 Task: Create List Brand Crisis Management in Board Competitive Intelligence Best Practices to Workspace Backup and Recovery Software. Create List Brand Governance in Board Social Media Advertising Targeting to Workspace Backup and Recovery Software. Create List Brand Analytics in Board Customer Service Self-Service Support Content Creation and Optimization to Workspace Backup and Recovery Software
Action: Mouse moved to (81, 368)
Screenshot: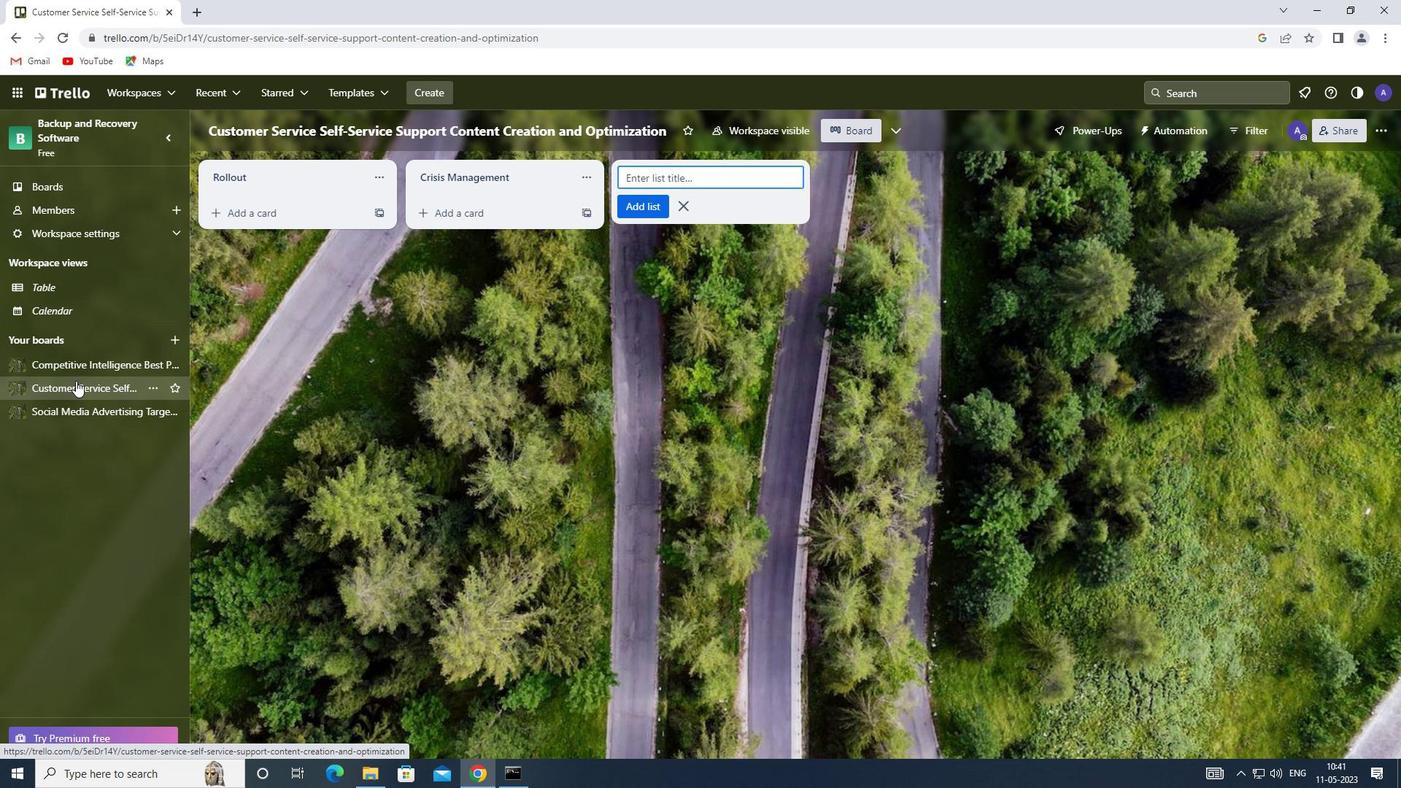
Action: Mouse pressed left at (81, 368)
Screenshot: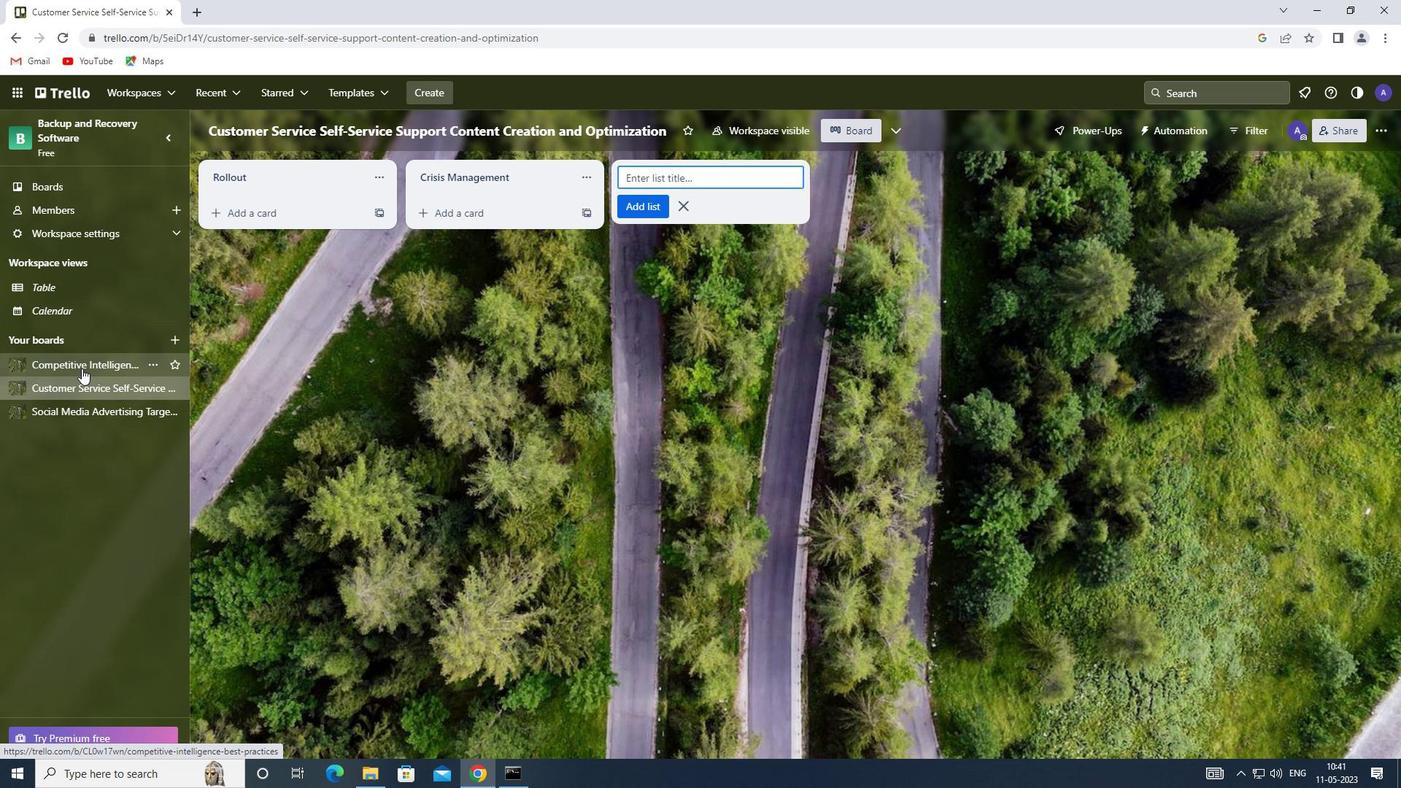
Action: Mouse moved to (642, 174)
Screenshot: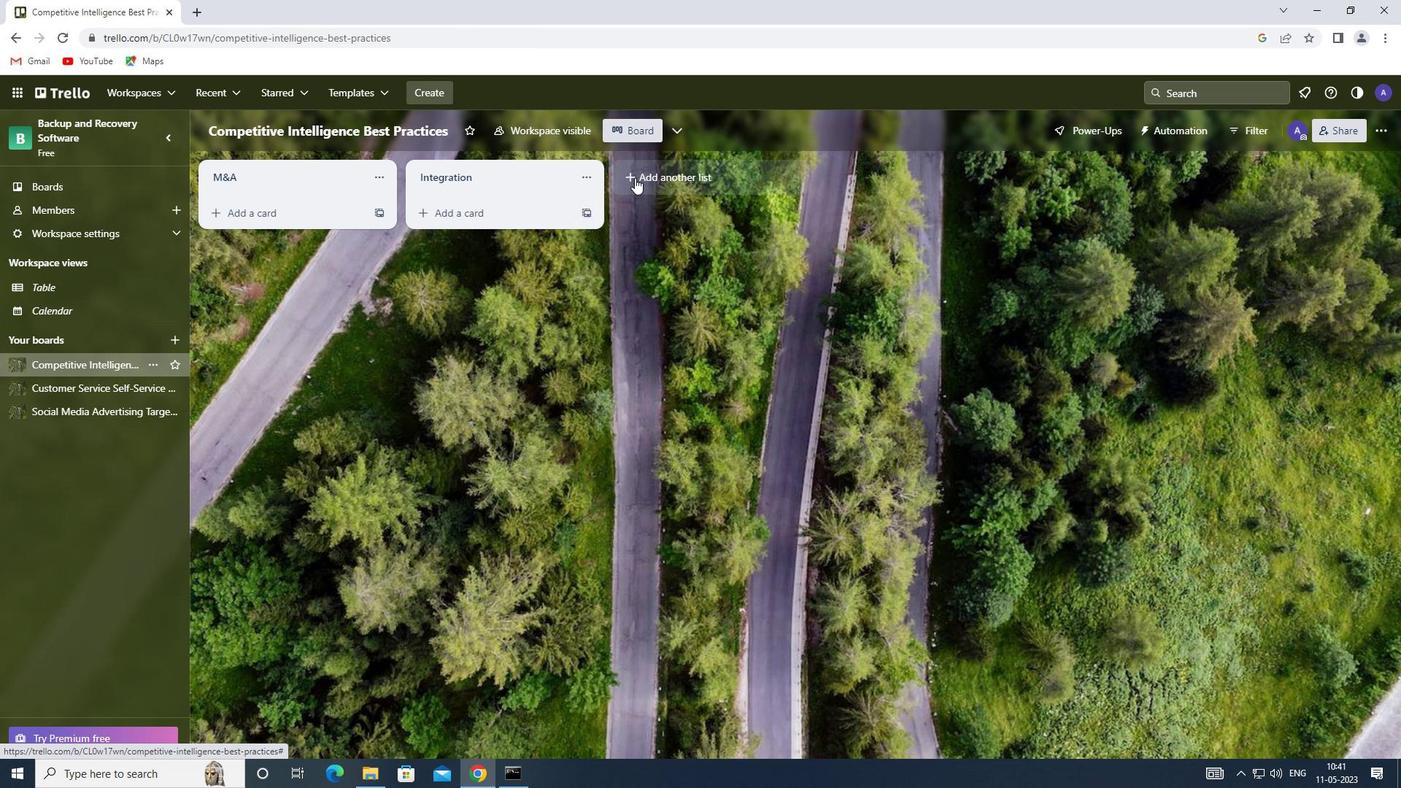 
Action: Mouse pressed left at (642, 174)
Screenshot: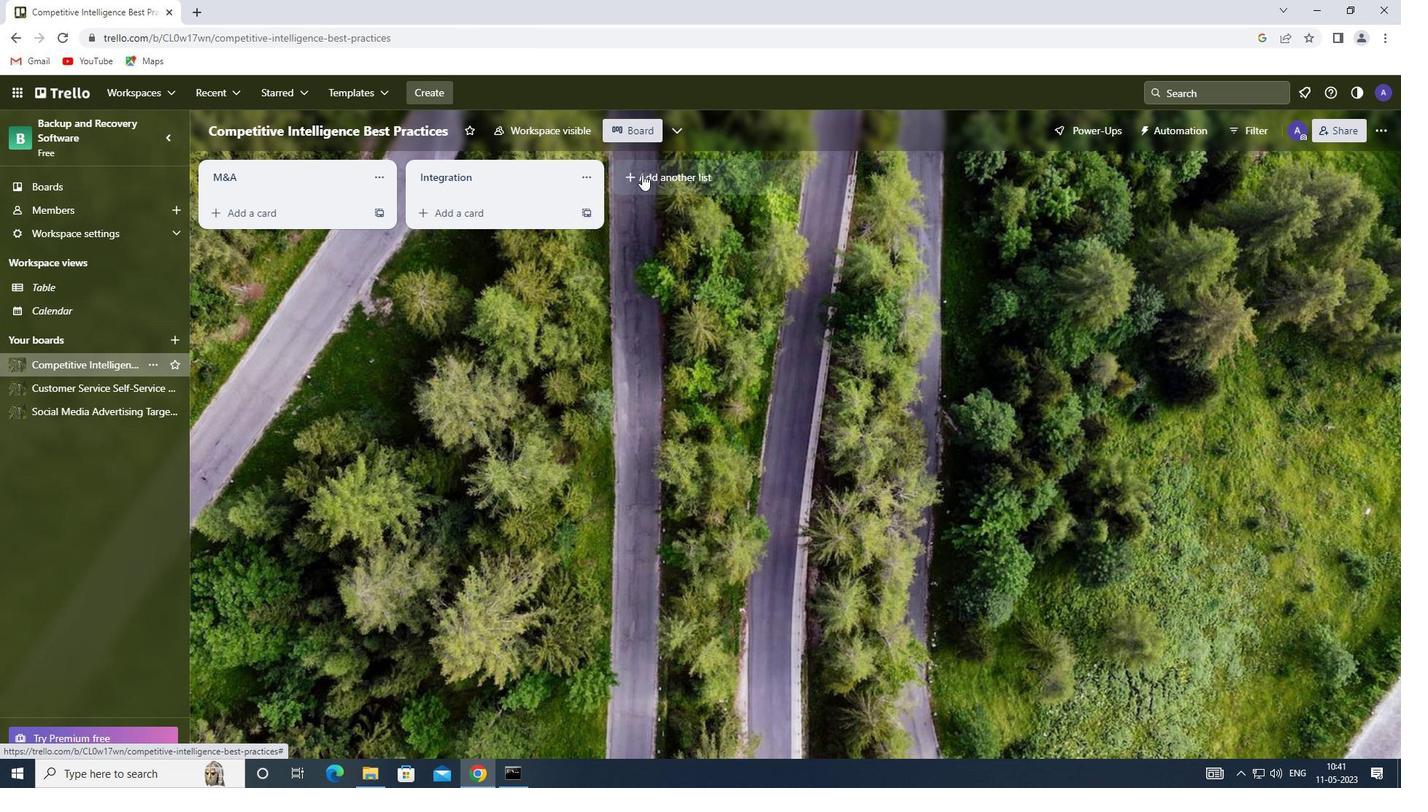 
Action: Mouse moved to (640, 174)
Screenshot: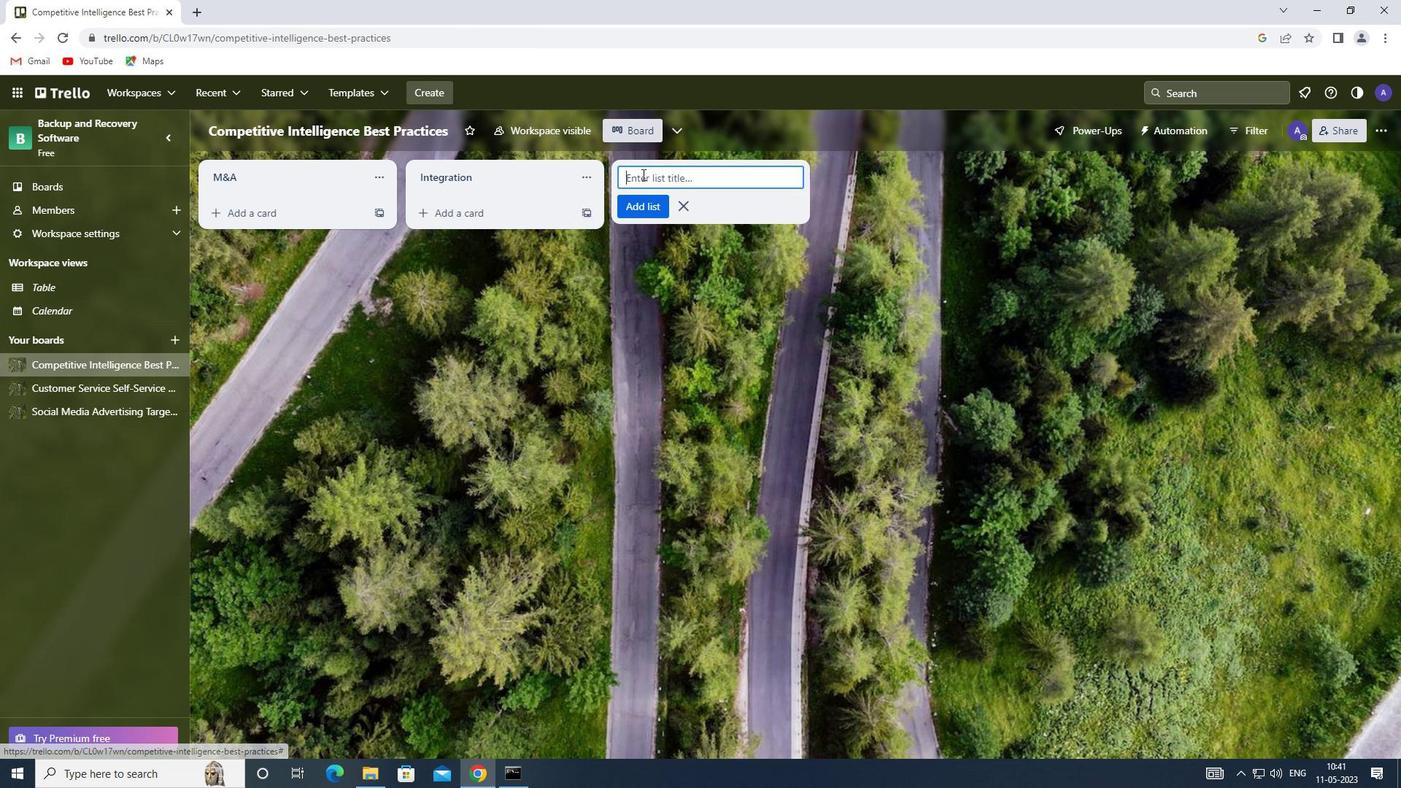 
Action: Mouse pressed left at (640, 174)
Screenshot: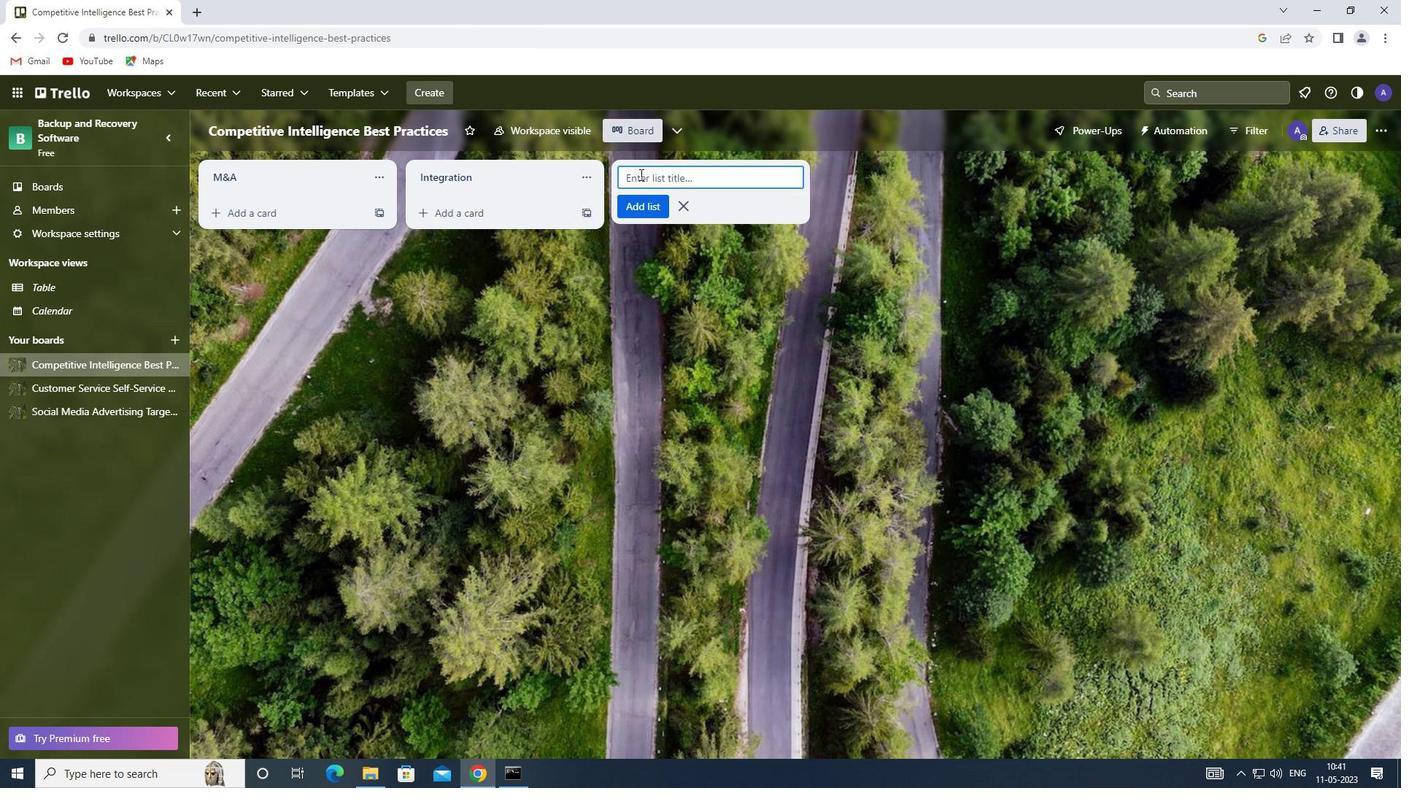 
Action: Key pressed <Key.shift><Key.shift><Key.shift><Key.shift><Key.shift><Key.shift>CRISIS<Key.space><Key.shift>MANAGEMENT
Screenshot: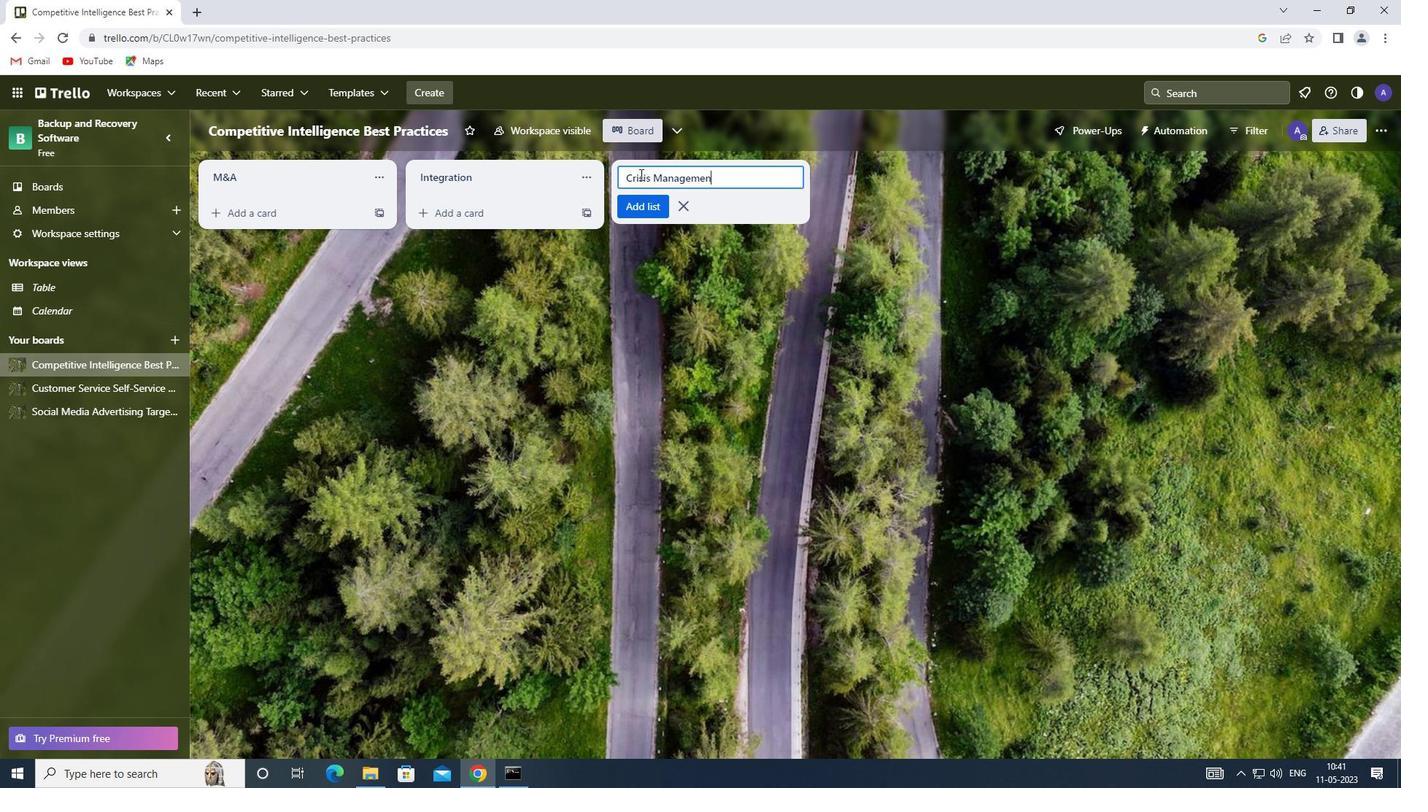 
Action: Mouse moved to (447, 249)
Screenshot: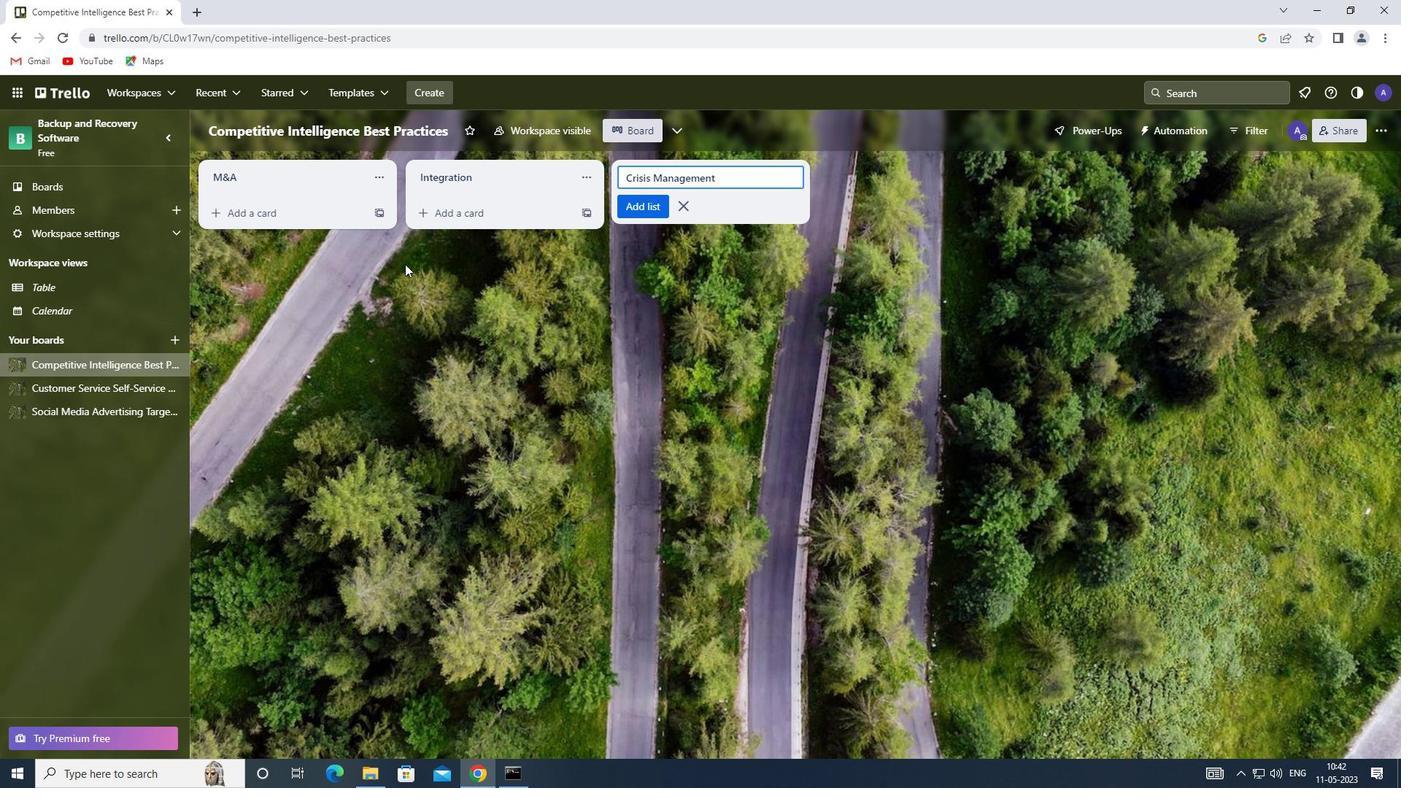 
Action: Key pressed <Key.enter>
Screenshot: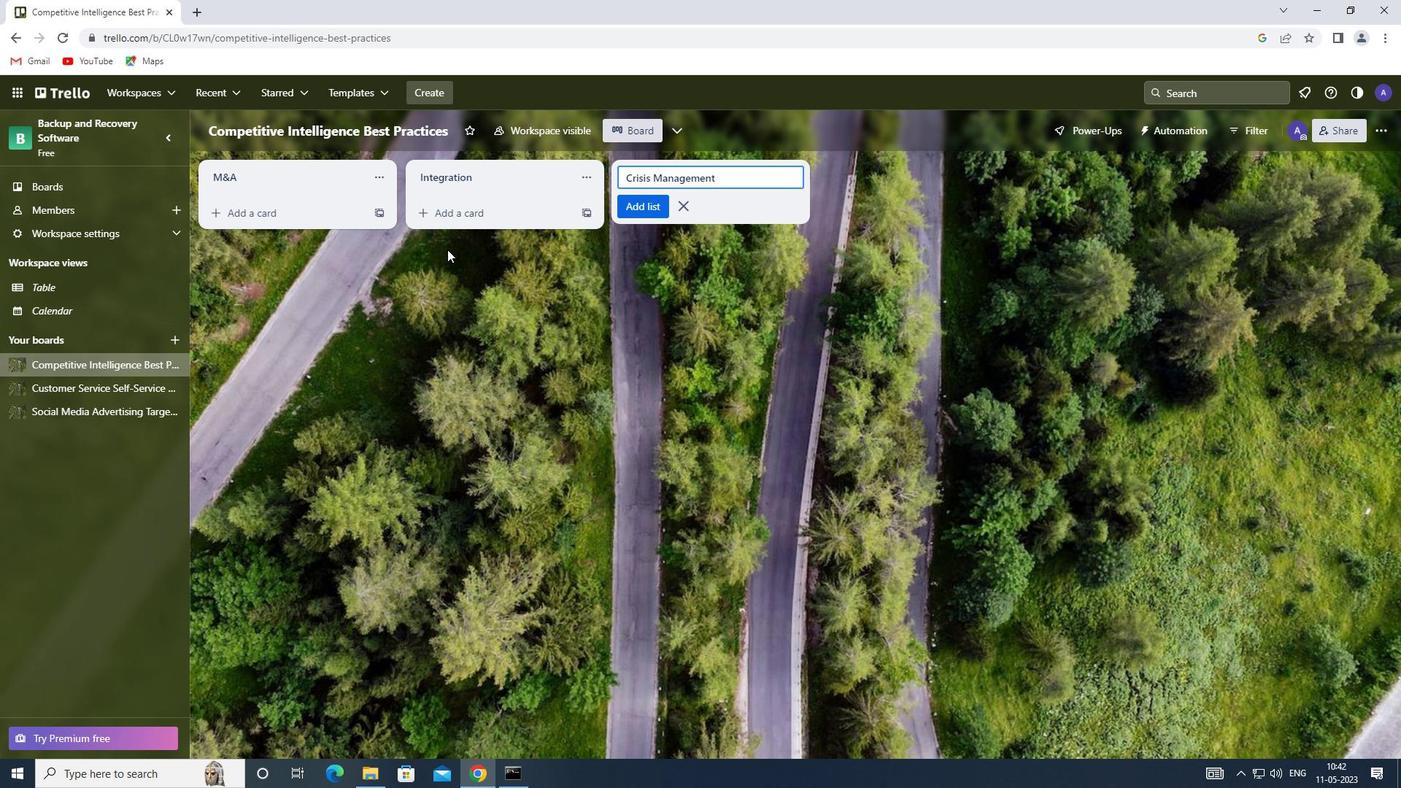 
Action: Mouse moved to (88, 413)
Screenshot: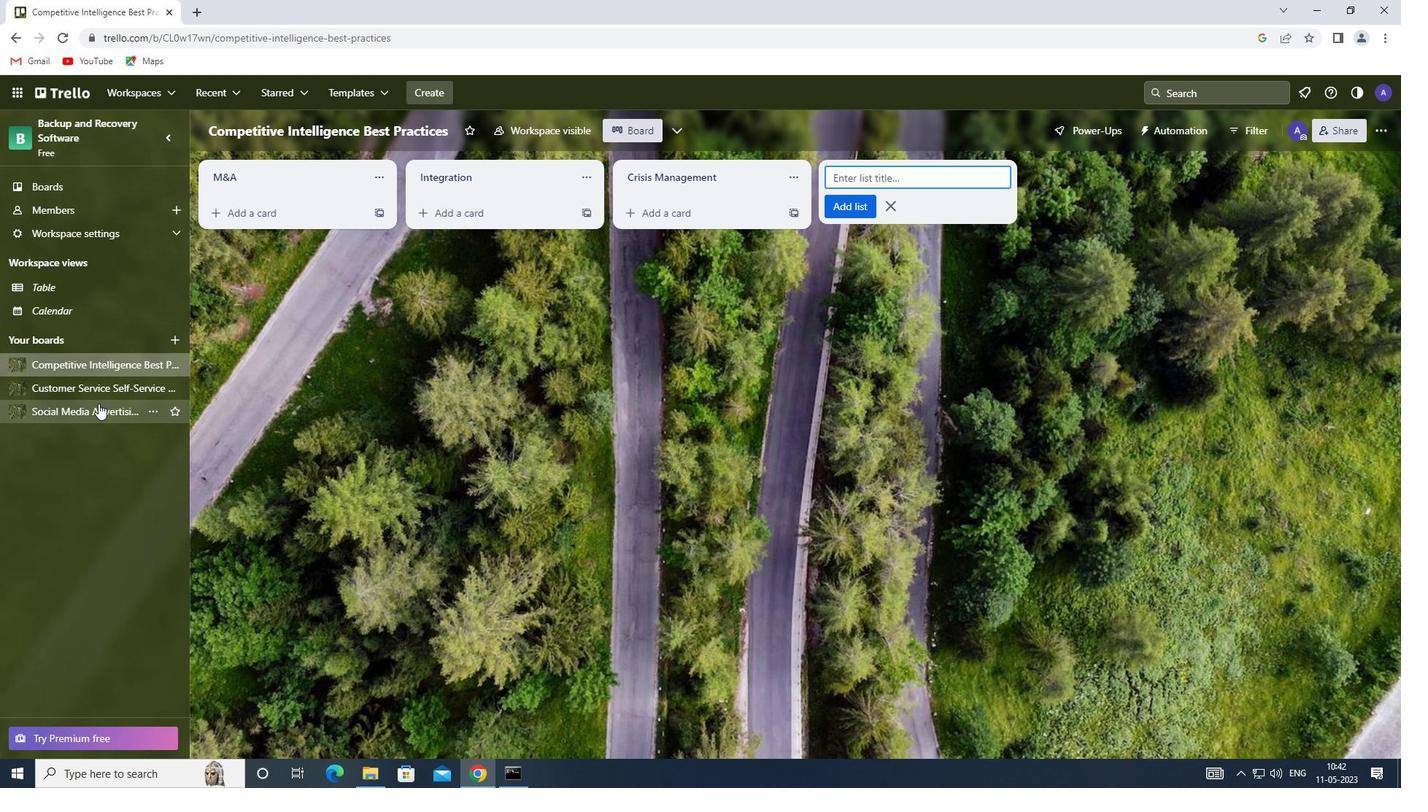 
Action: Mouse pressed left at (88, 413)
Screenshot: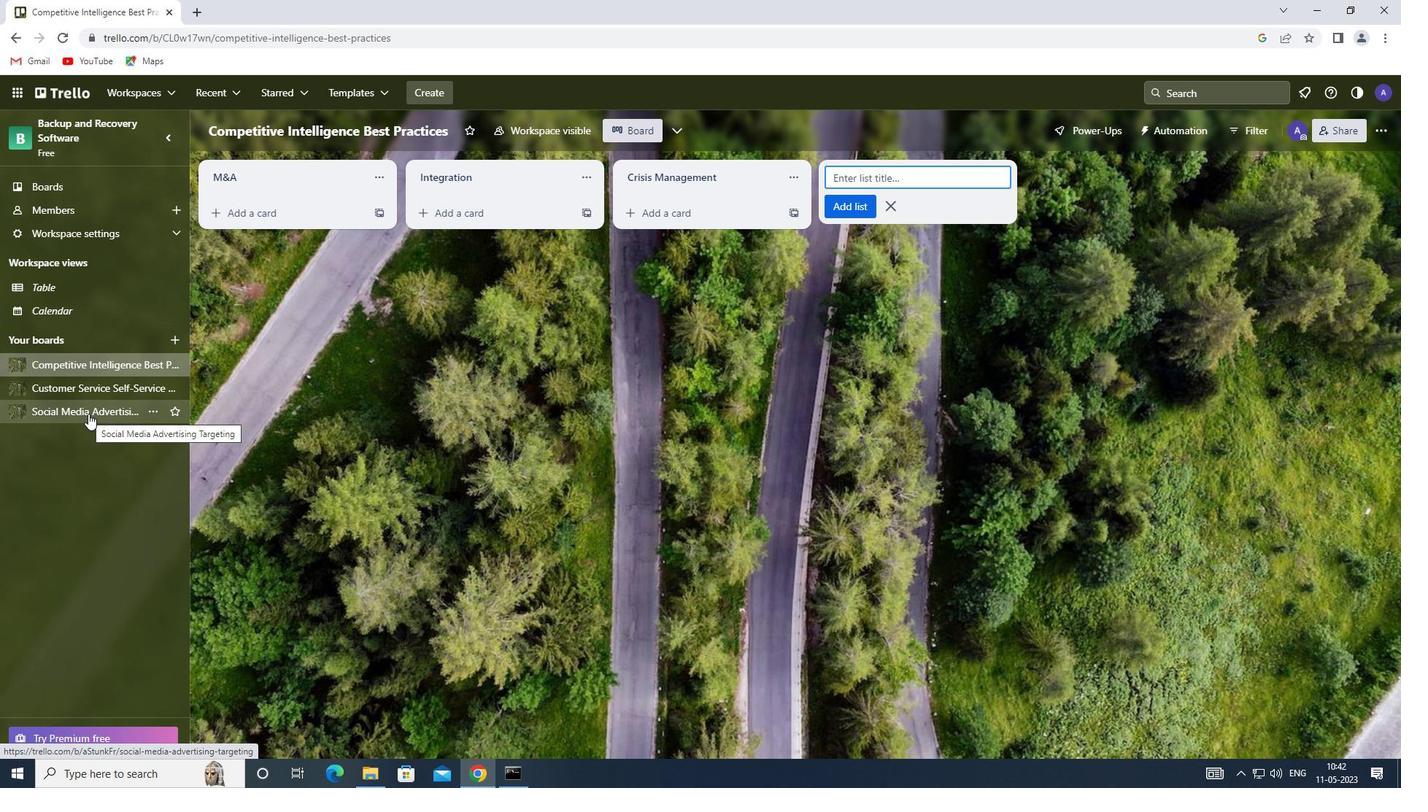 
Action: Mouse moved to (685, 179)
Screenshot: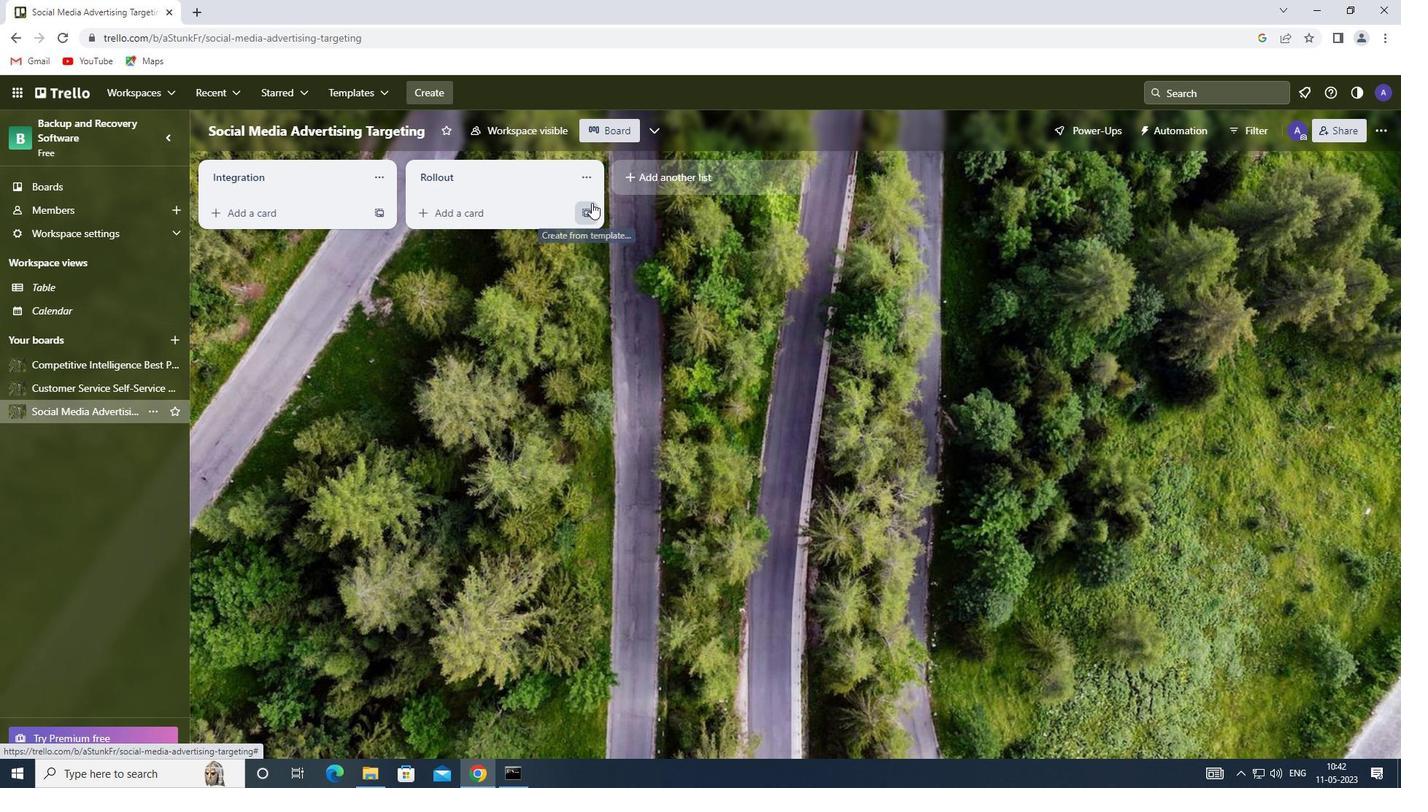 
Action: Mouse pressed left at (685, 179)
Screenshot: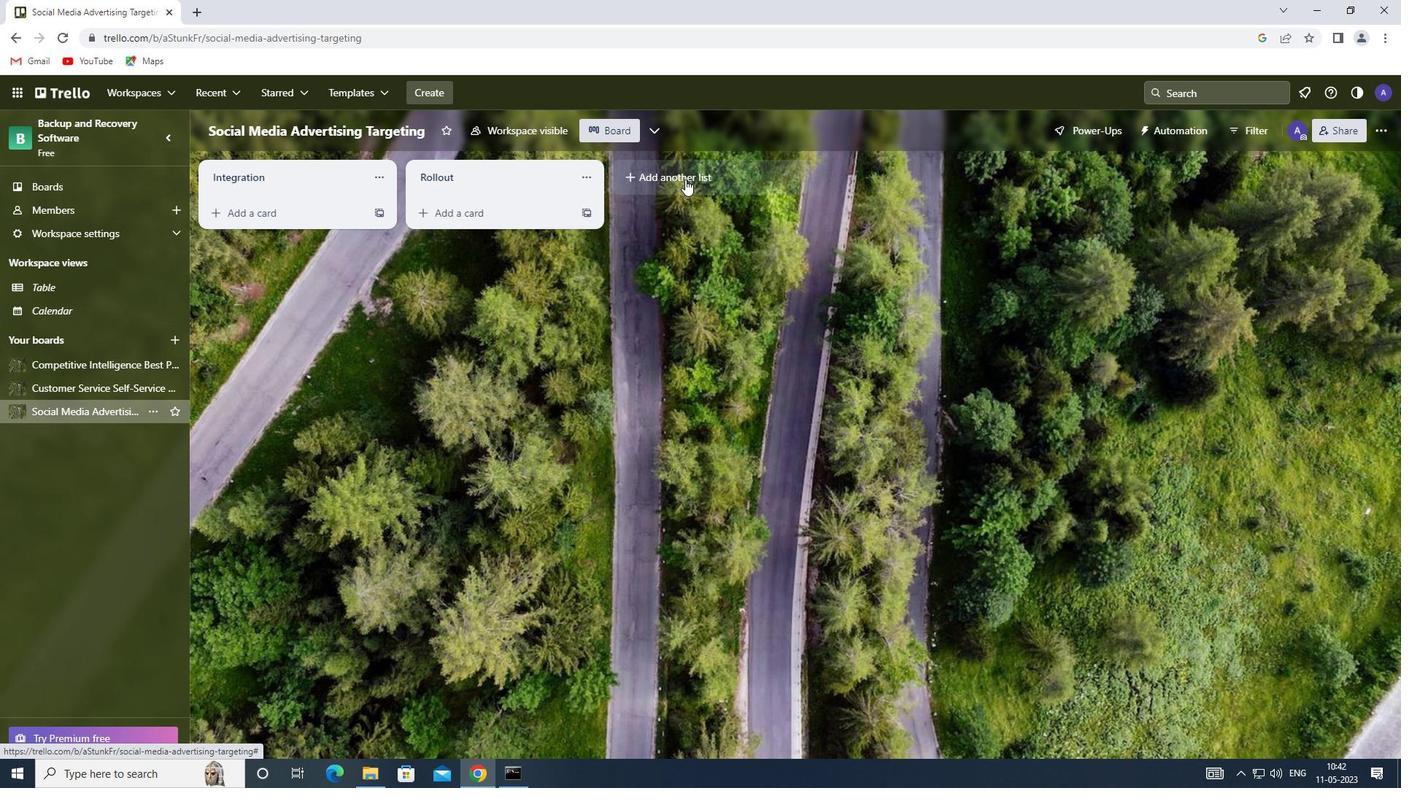 
Action: Mouse moved to (661, 175)
Screenshot: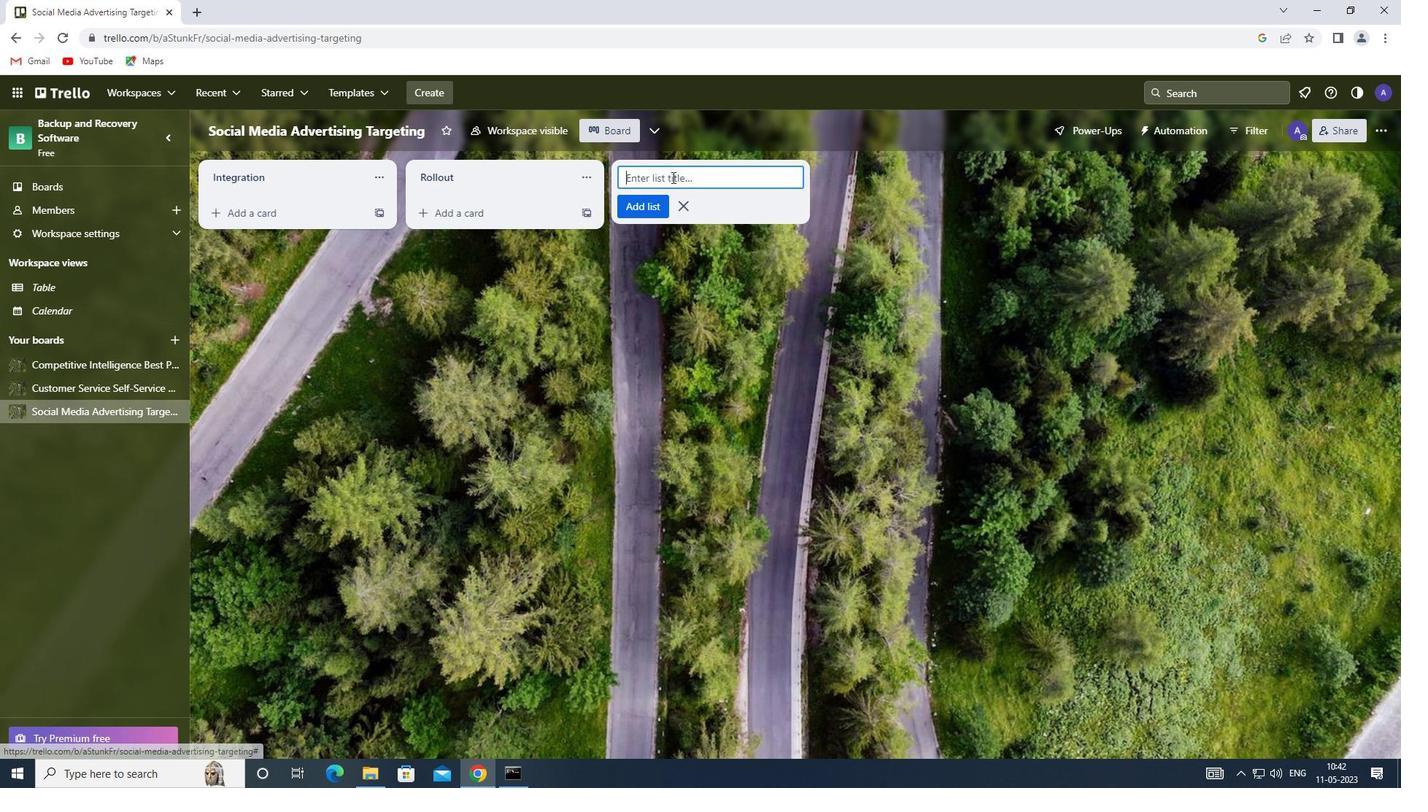 
Action: Mouse pressed left at (661, 175)
Screenshot: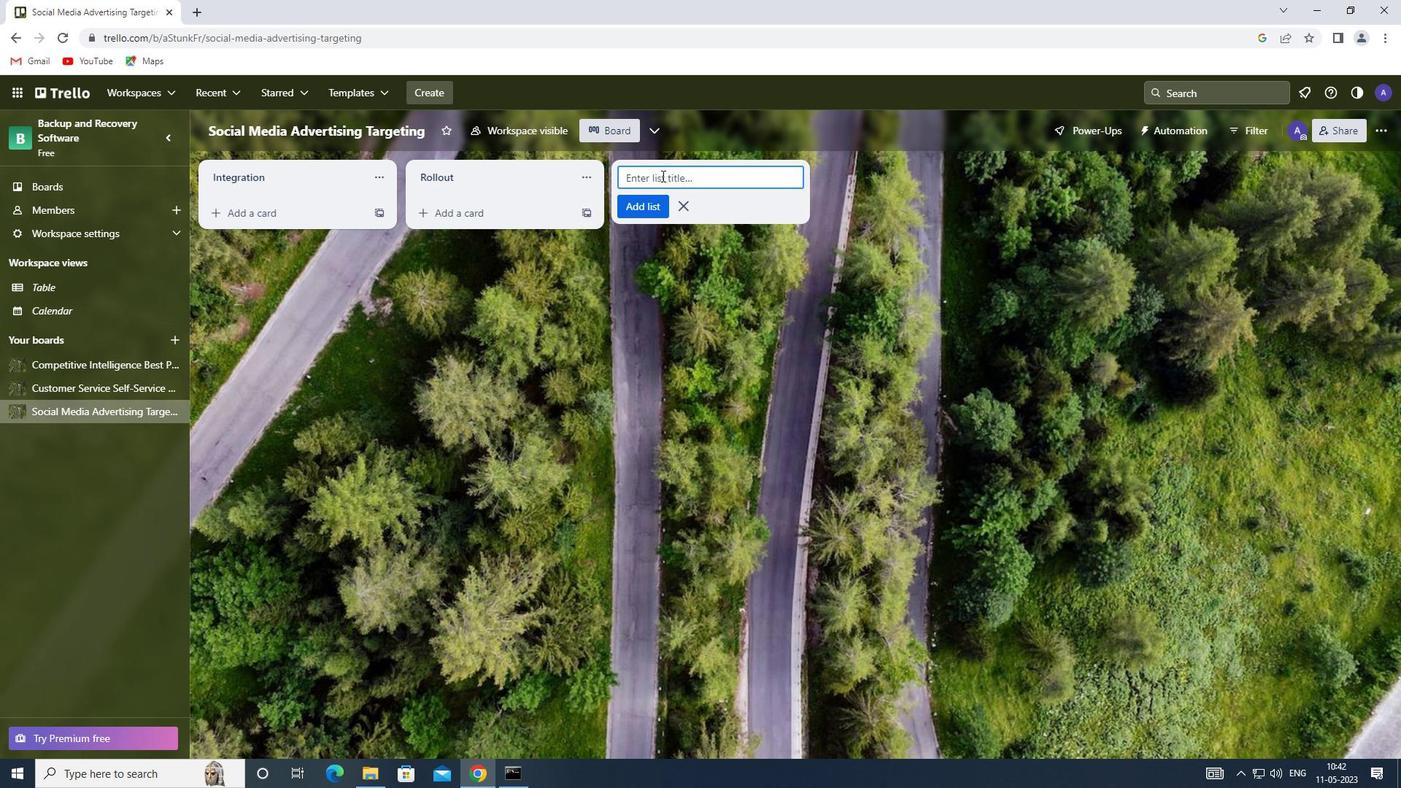 
Action: Key pressed <Key.shift><Key.shift><Key.shift><Key.shift><Key.shift><Key.shift><Key.shift>GOVERNANCE<Key.enter>
Screenshot: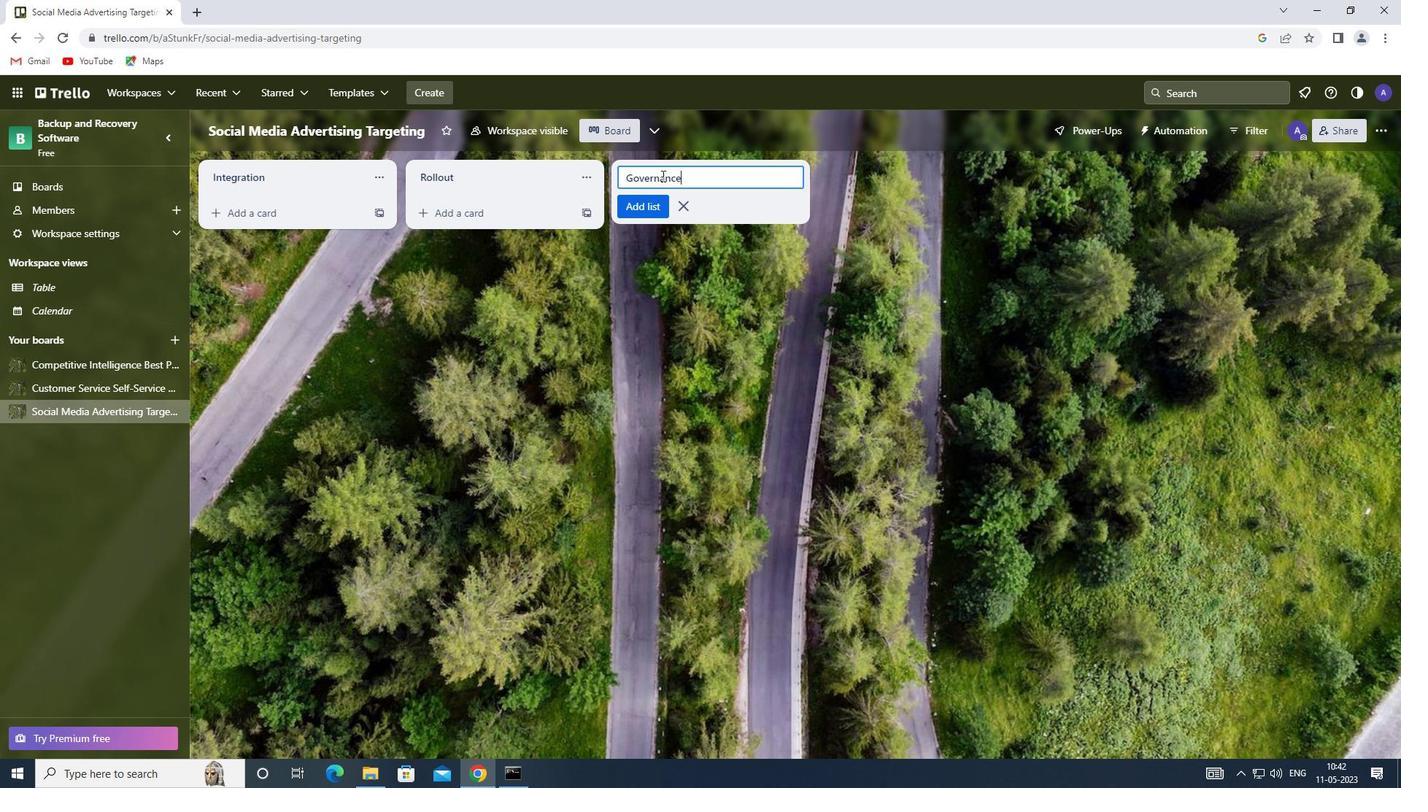 
Action: Mouse moved to (94, 383)
Screenshot: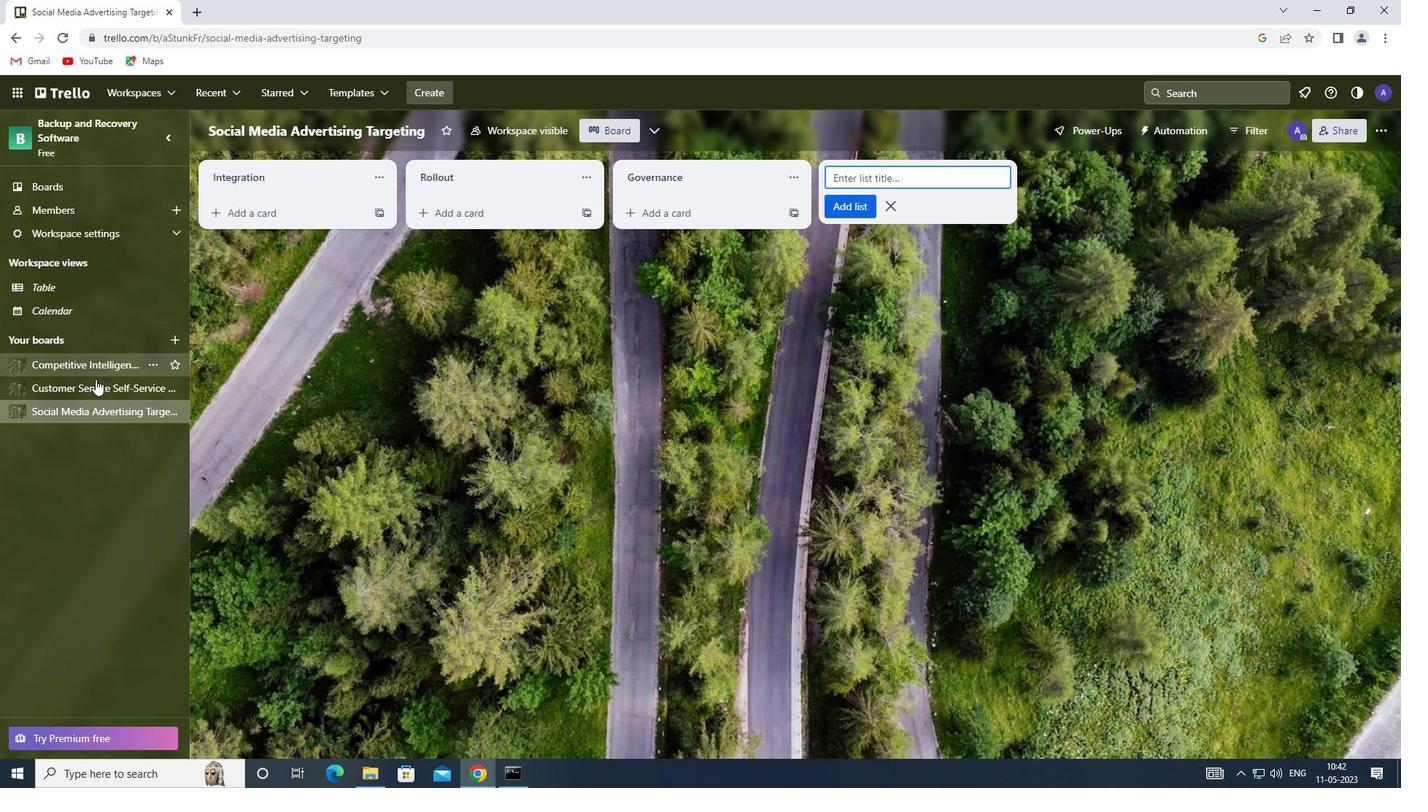 
Action: Mouse pressed left at (94, 383)
Screenshot: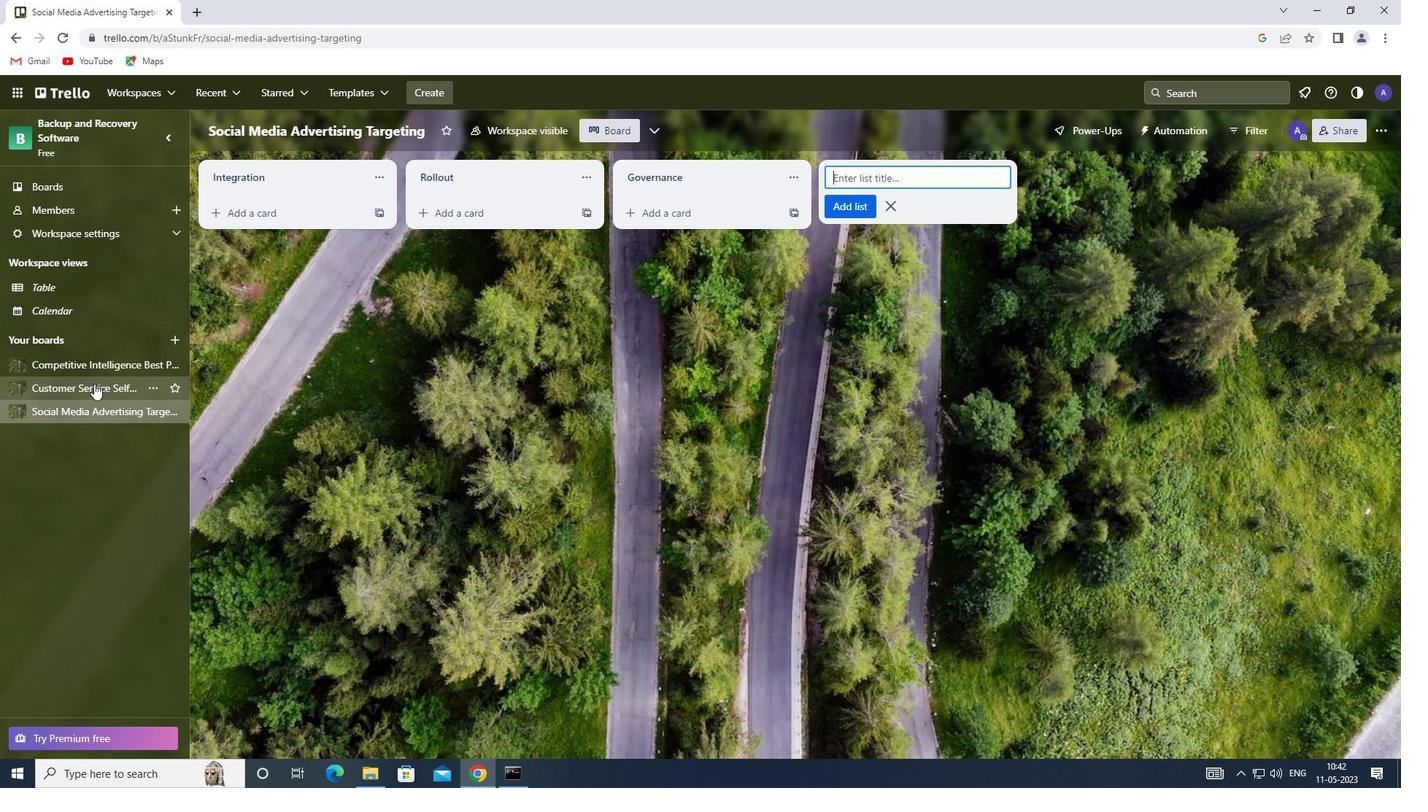 
Action: Mouse moved to (648, 167)
Screenshot: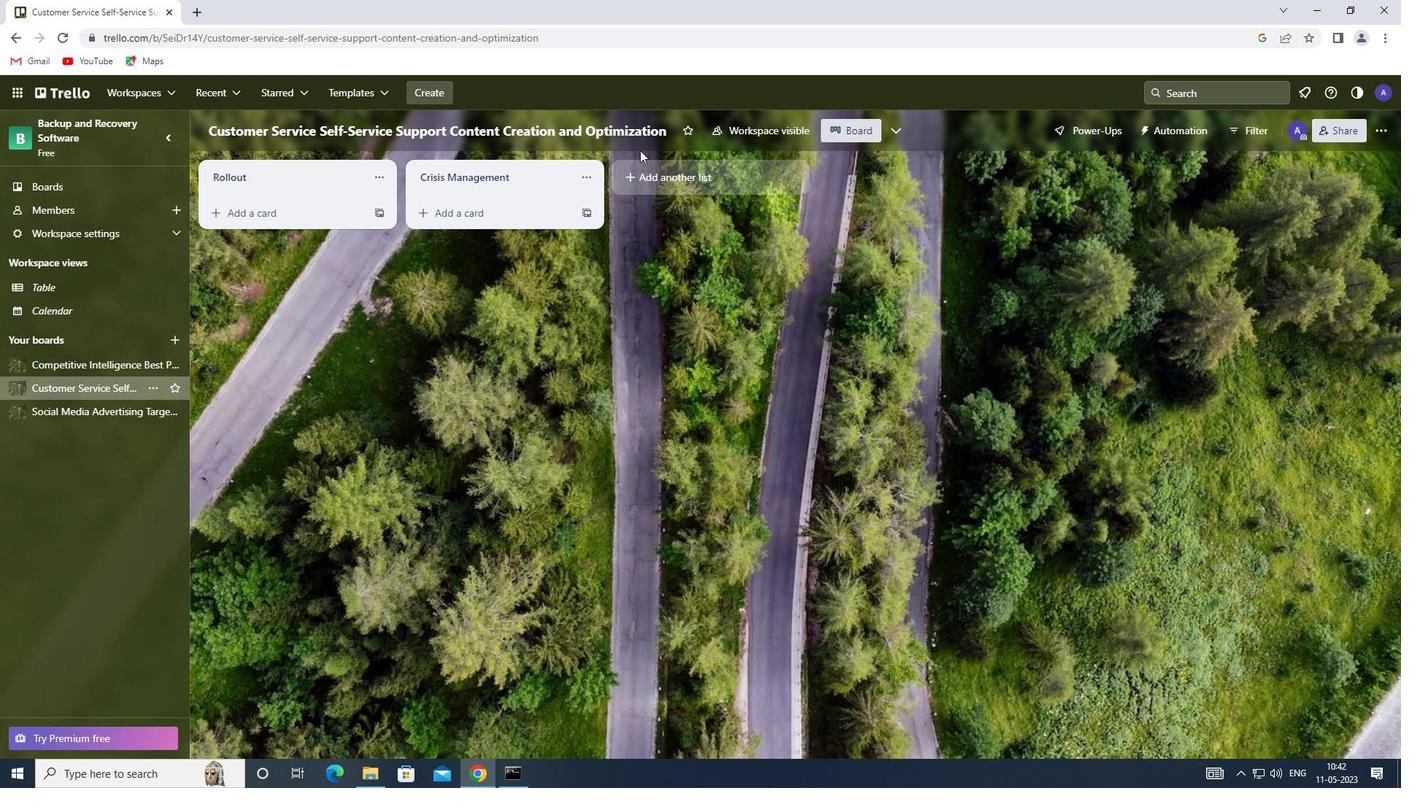 
Action: Mouse pressed left at (648, 167)
Screenshot: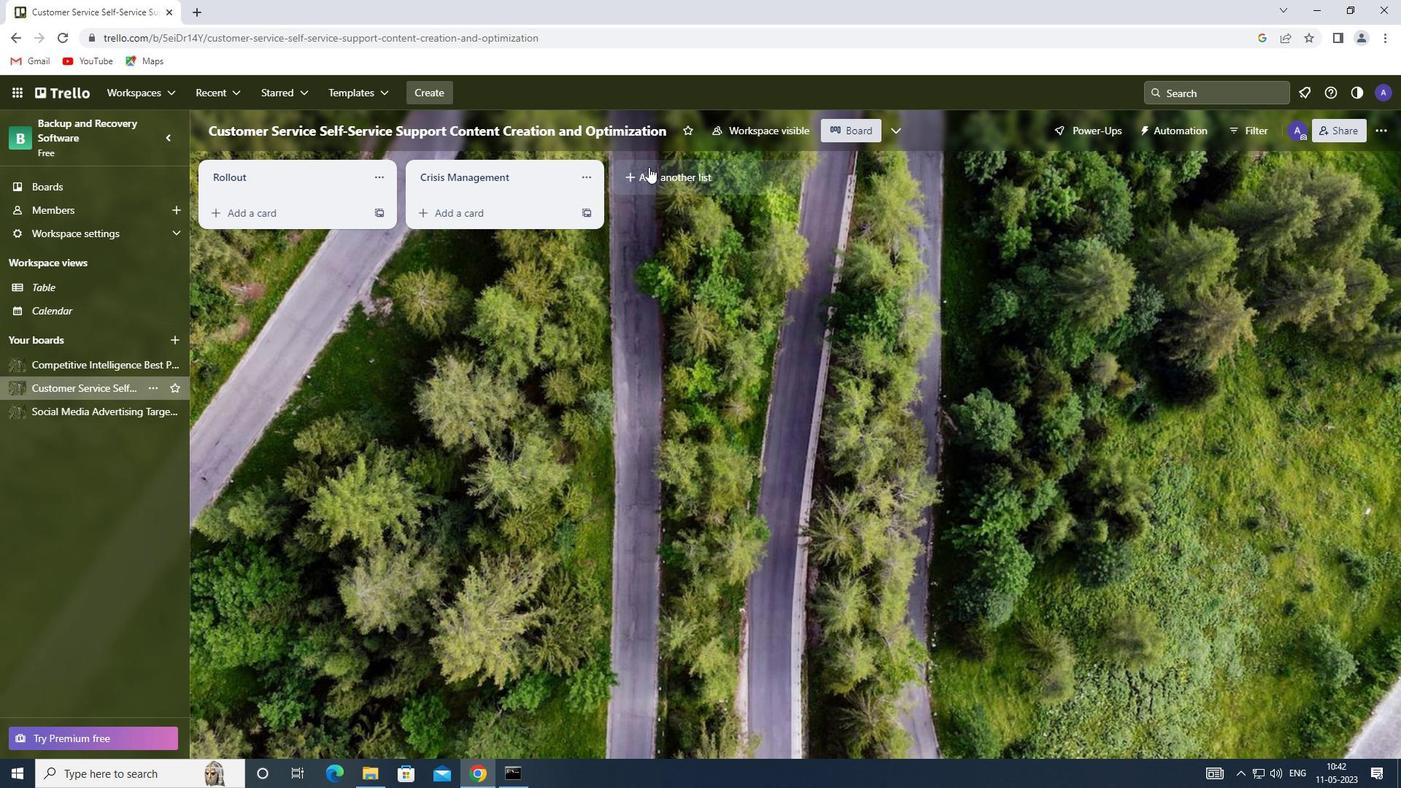
Action: Mouse moved to (648, 174)
Screenshot: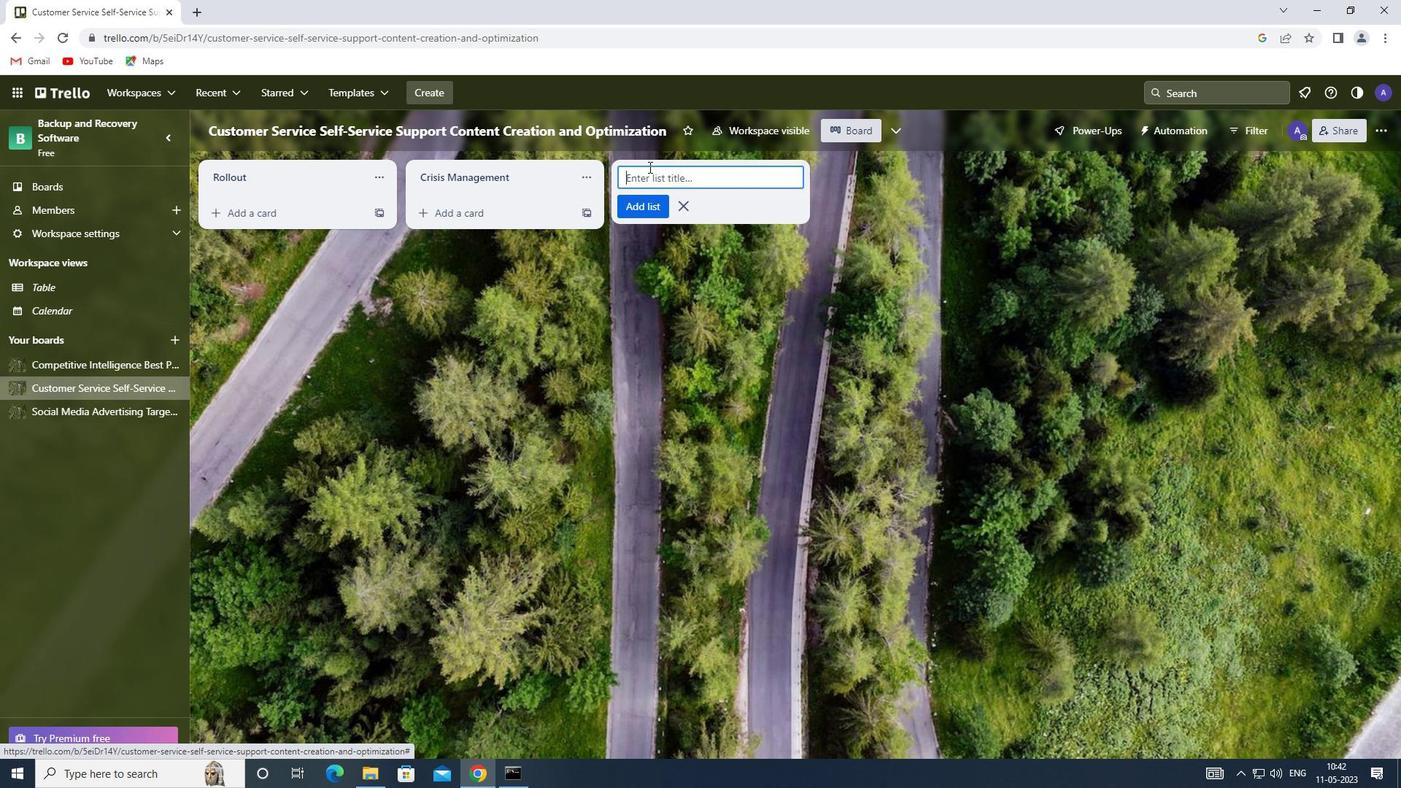 
Action: Mouse pressed left at (648, 174)
Screenshot: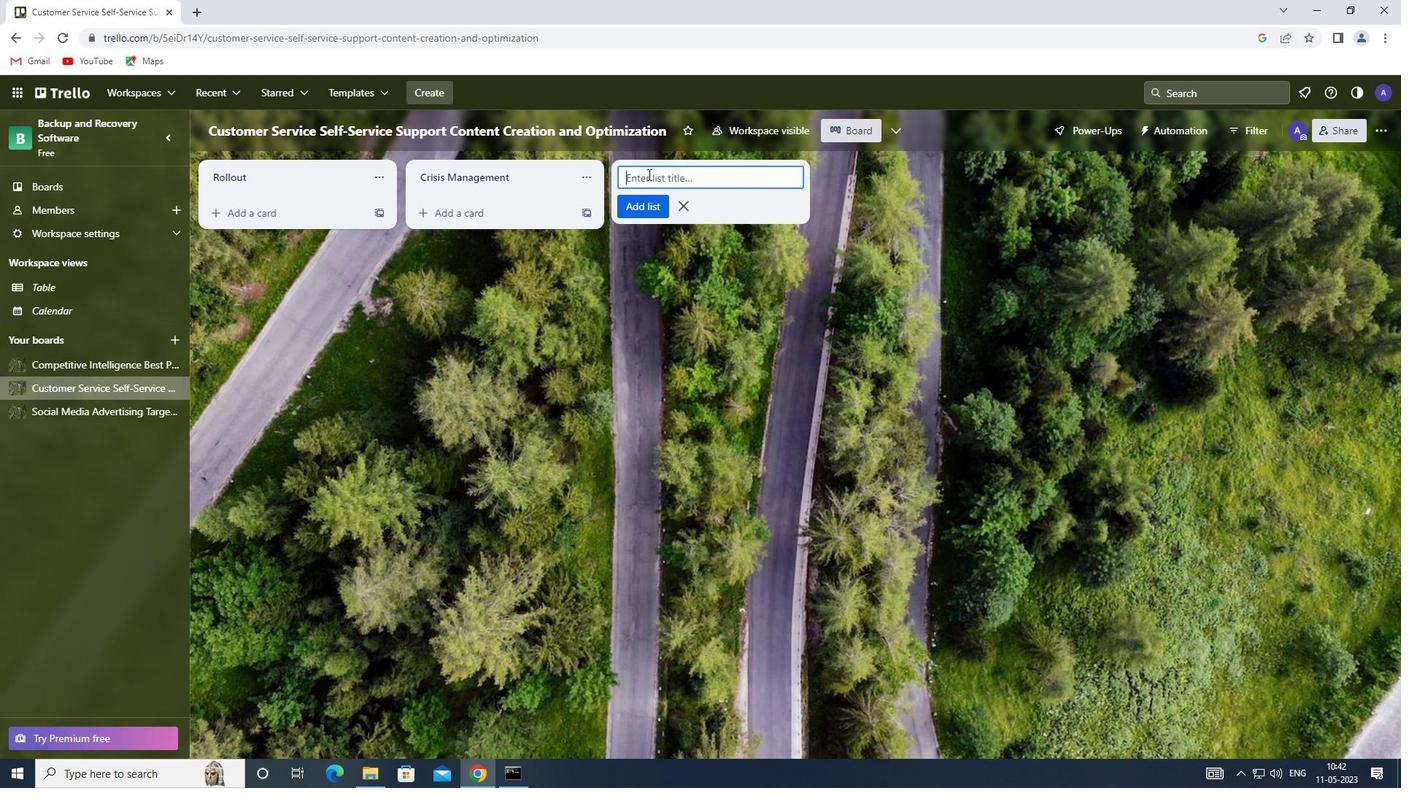 
Action: Key pressed <Key.shift>ANALYTICS<Key.enter>
Screenshot: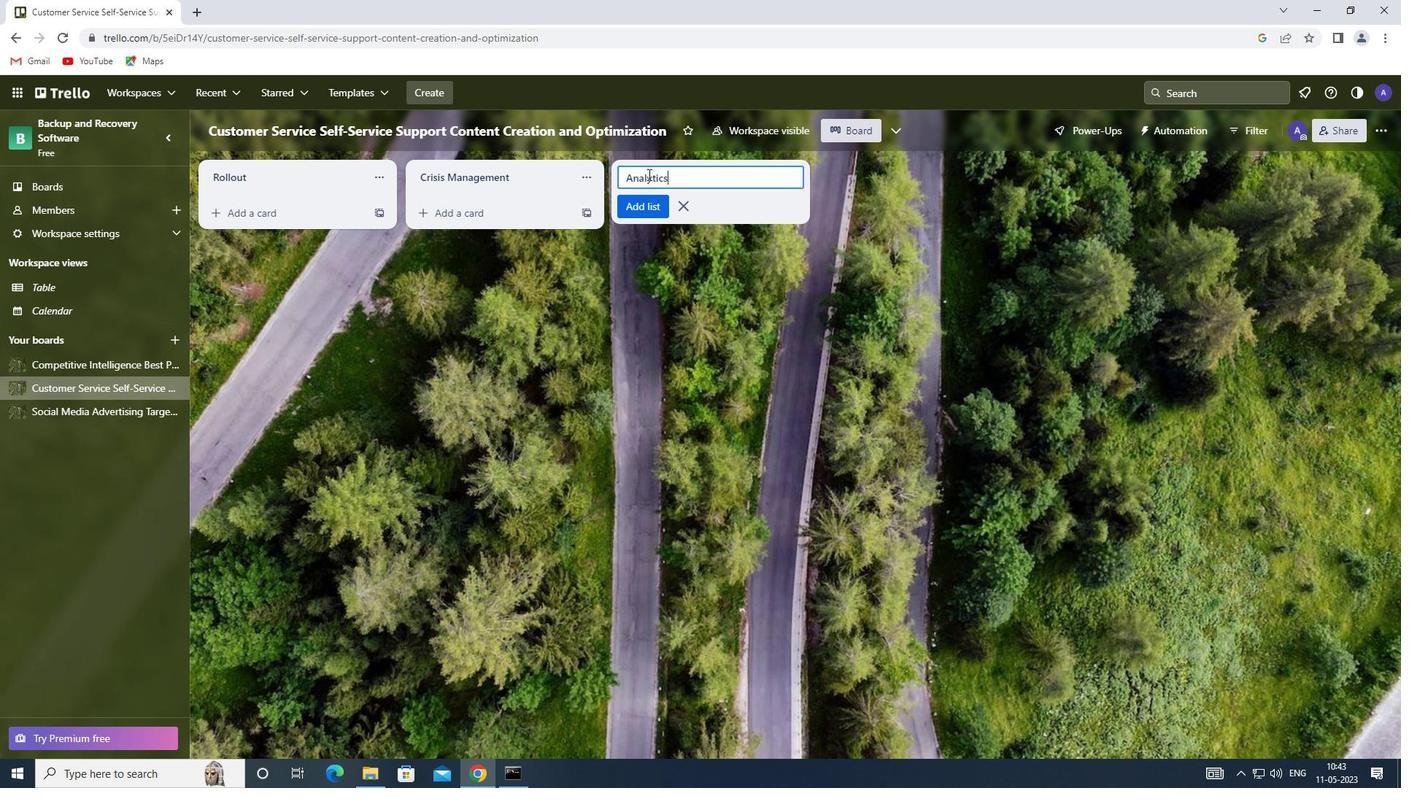 
Action: Mouse moved to (628, 164)
Screenshot: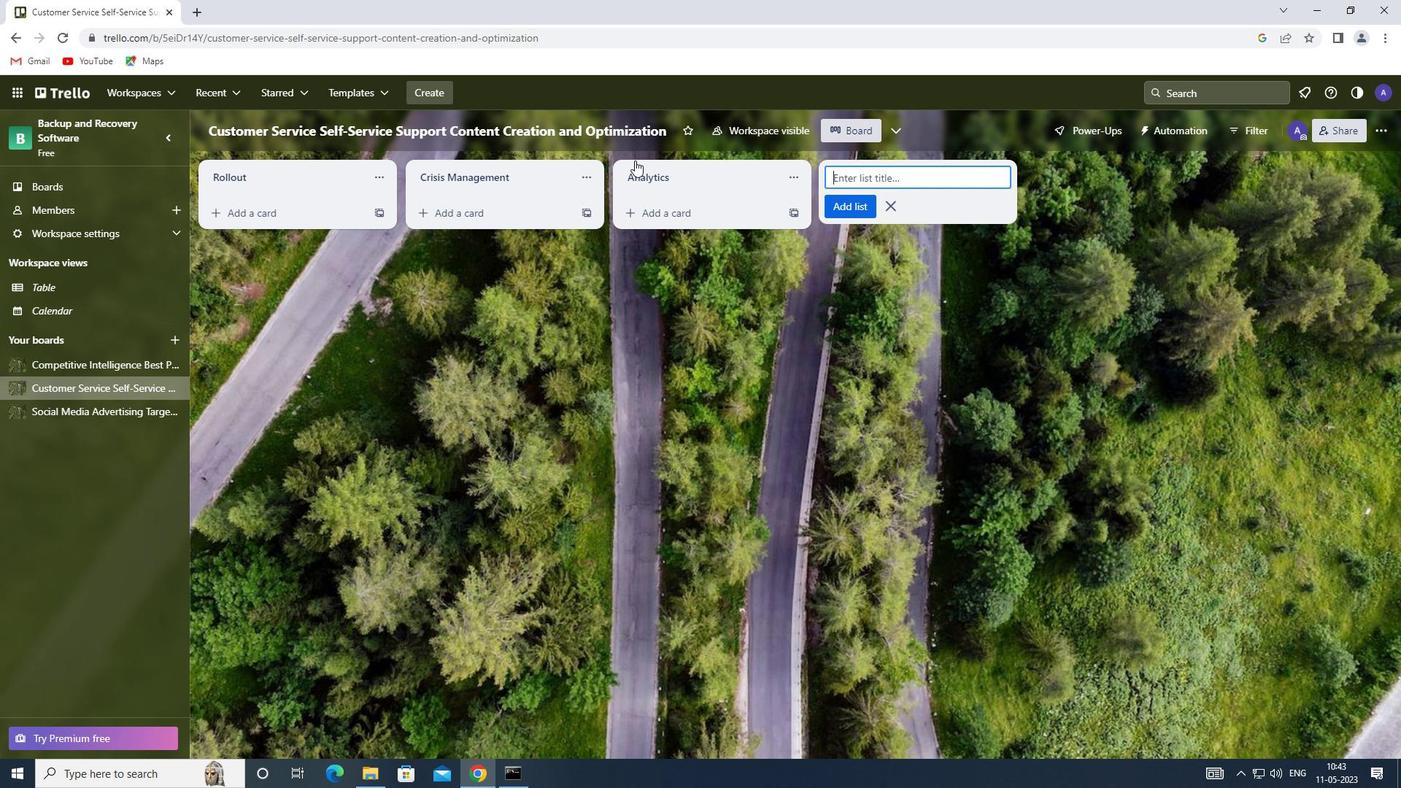 
